 Task: Add a content language German.
Action: Mouse moved to (546, 423)
Screenshot: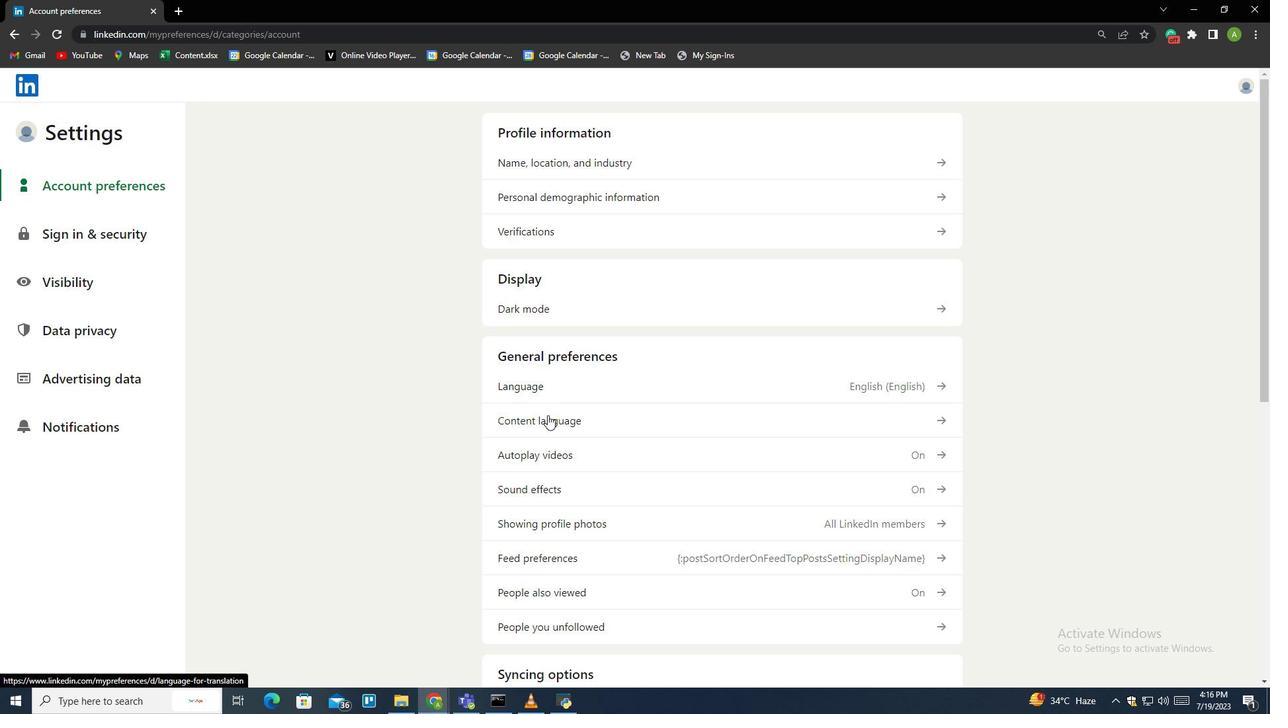 
Action: Mouse pressed left at (546, 423)
Screenshot: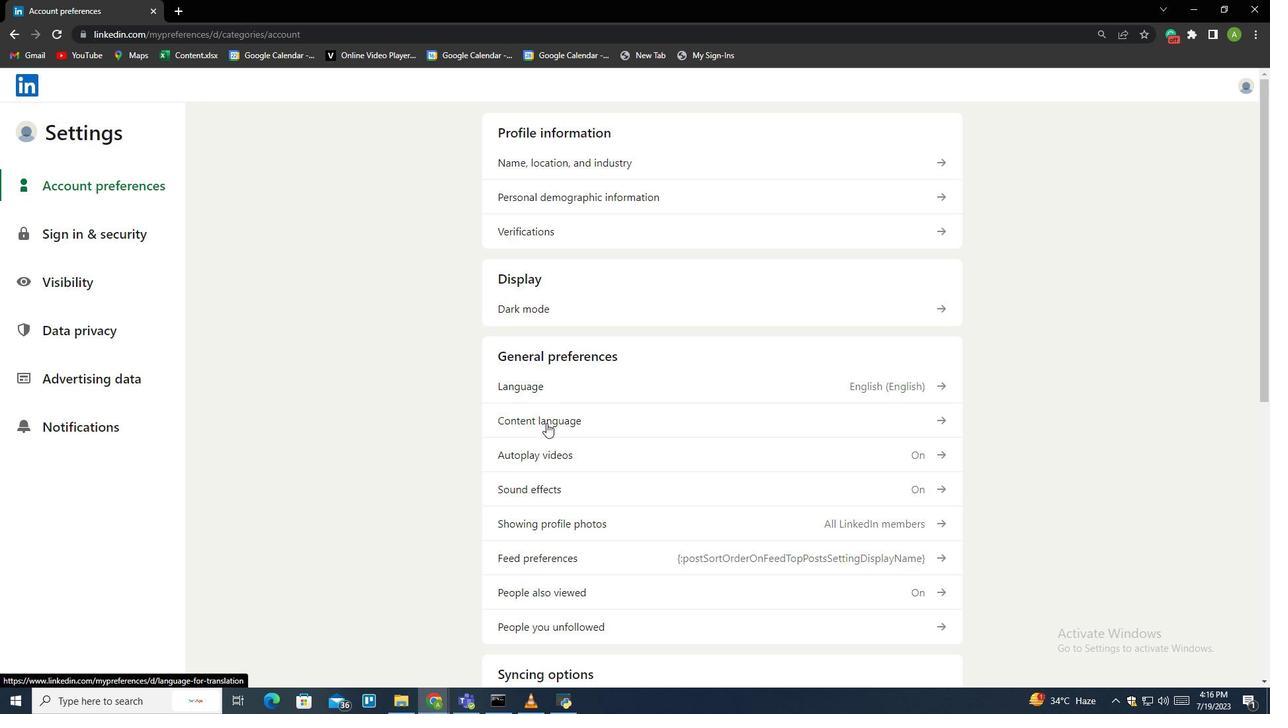 
Action: Mouse moved to (938, 247)
Screenshot: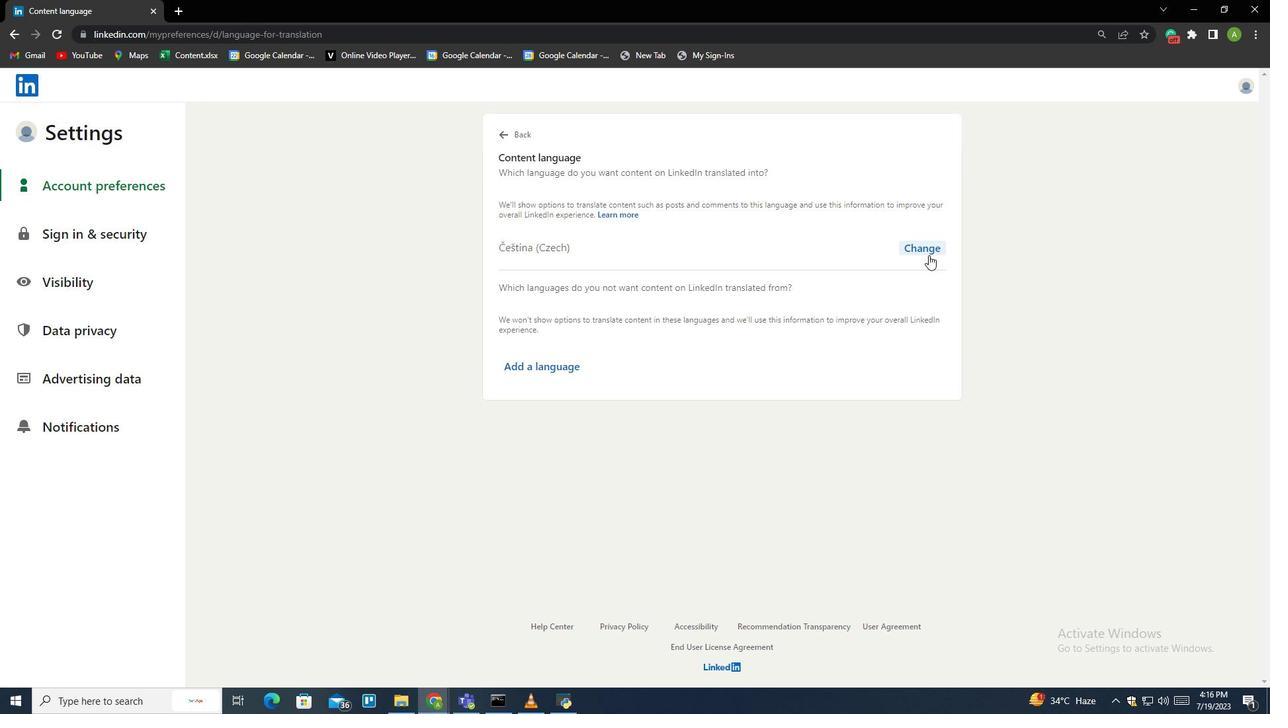 
Action: Mouse pressed left at (938, 247)
Screenshot: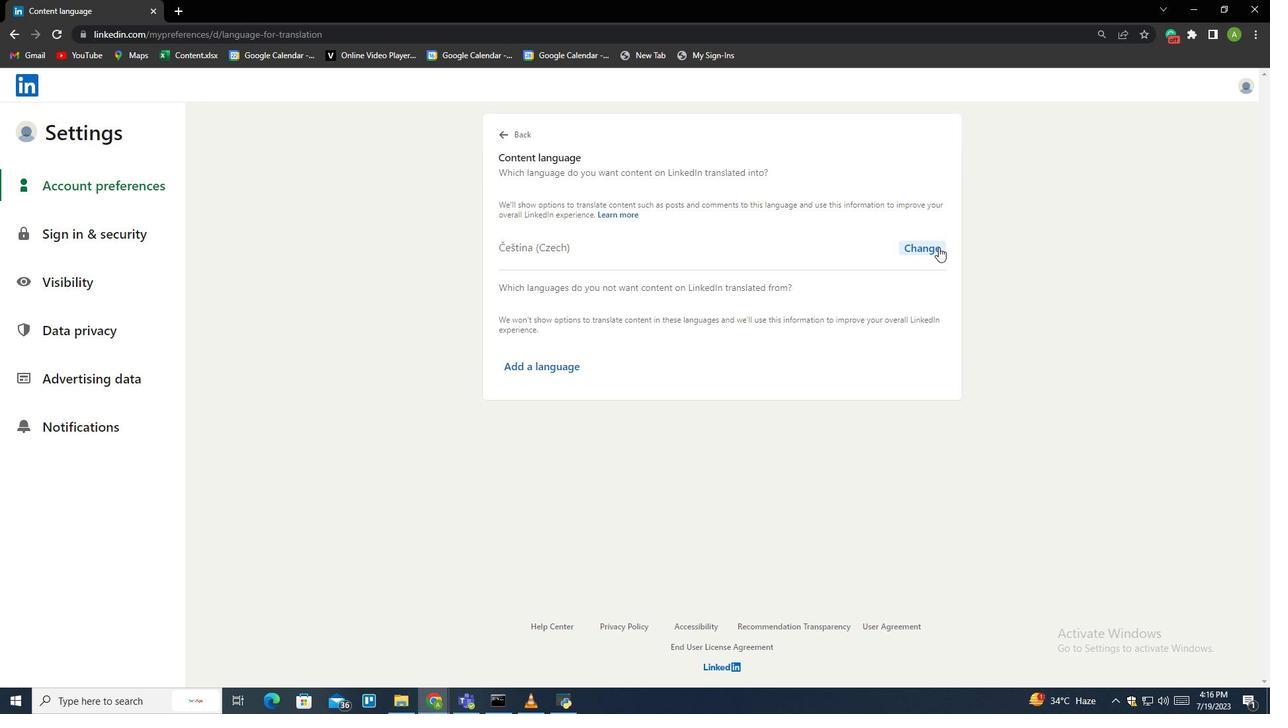 
Action: Mouse moved to (511, 478)
Screenshot: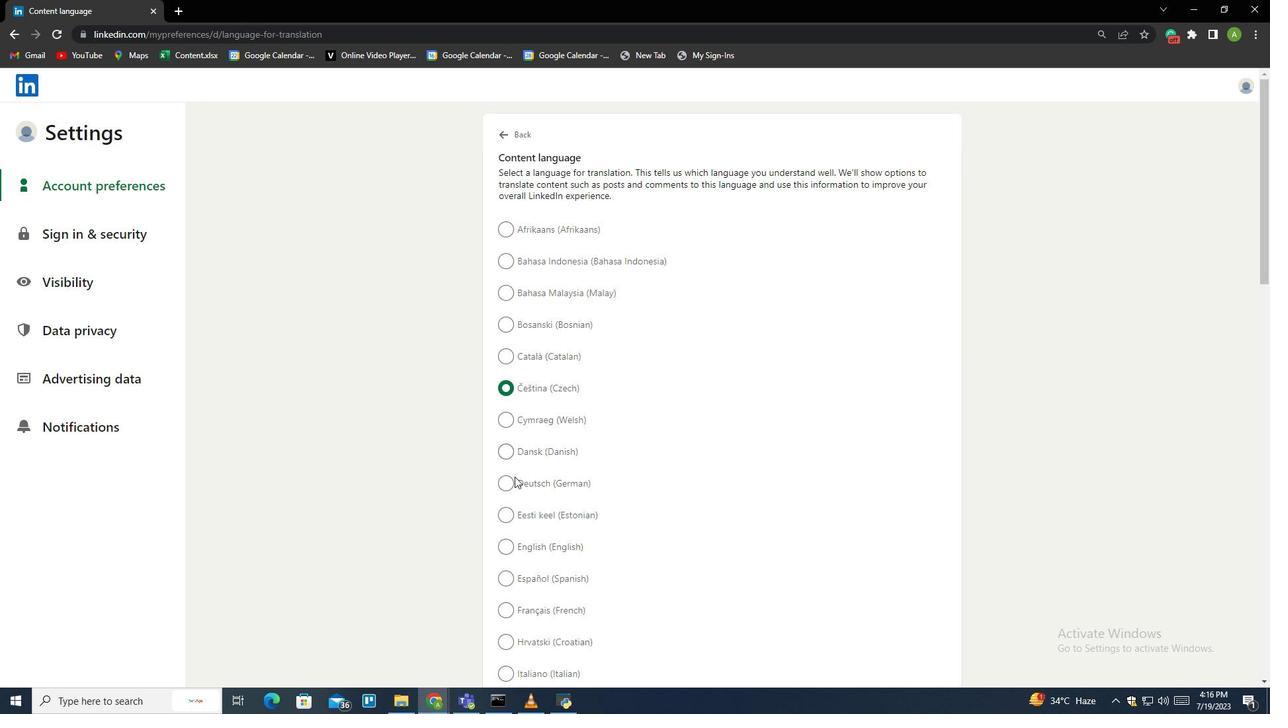 
Action: Mouse pressed left at (511, 478)
Screenshot: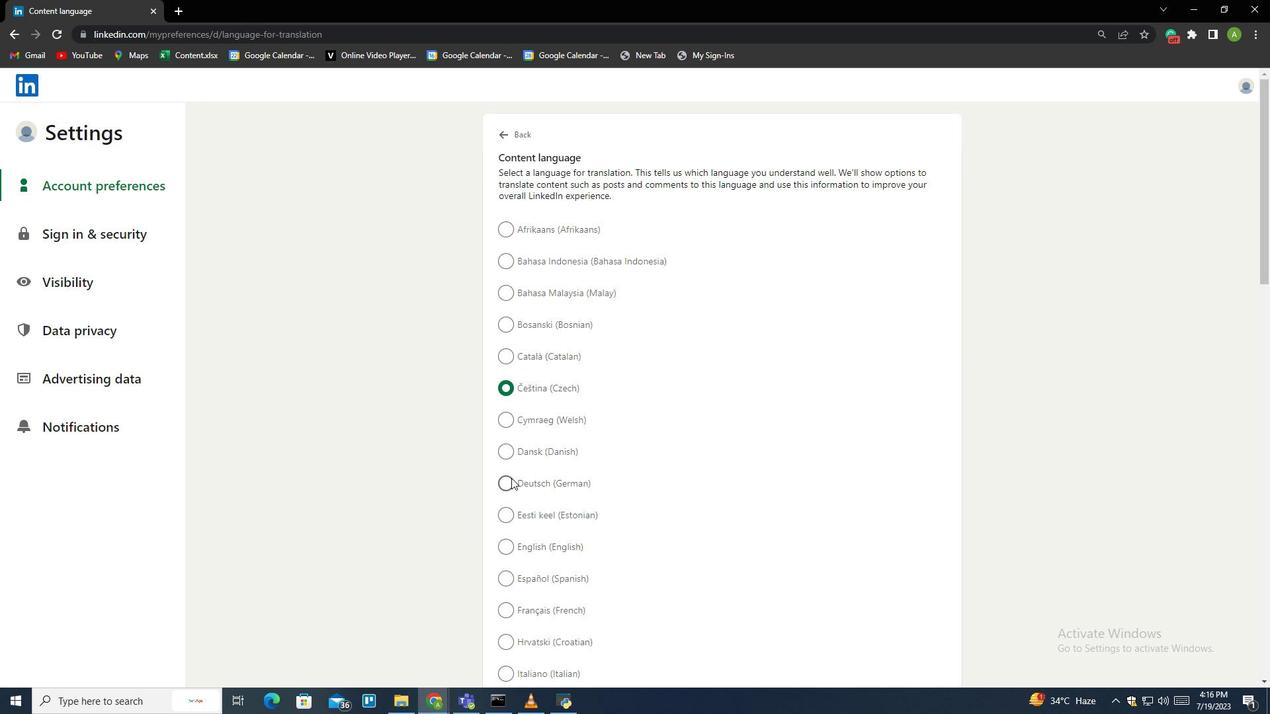 
